 Task: Add Kashi Berry Fruitful Organic Promise Cereal to the cart.
Action: Mouse moved to (987, 358)
Screenshot: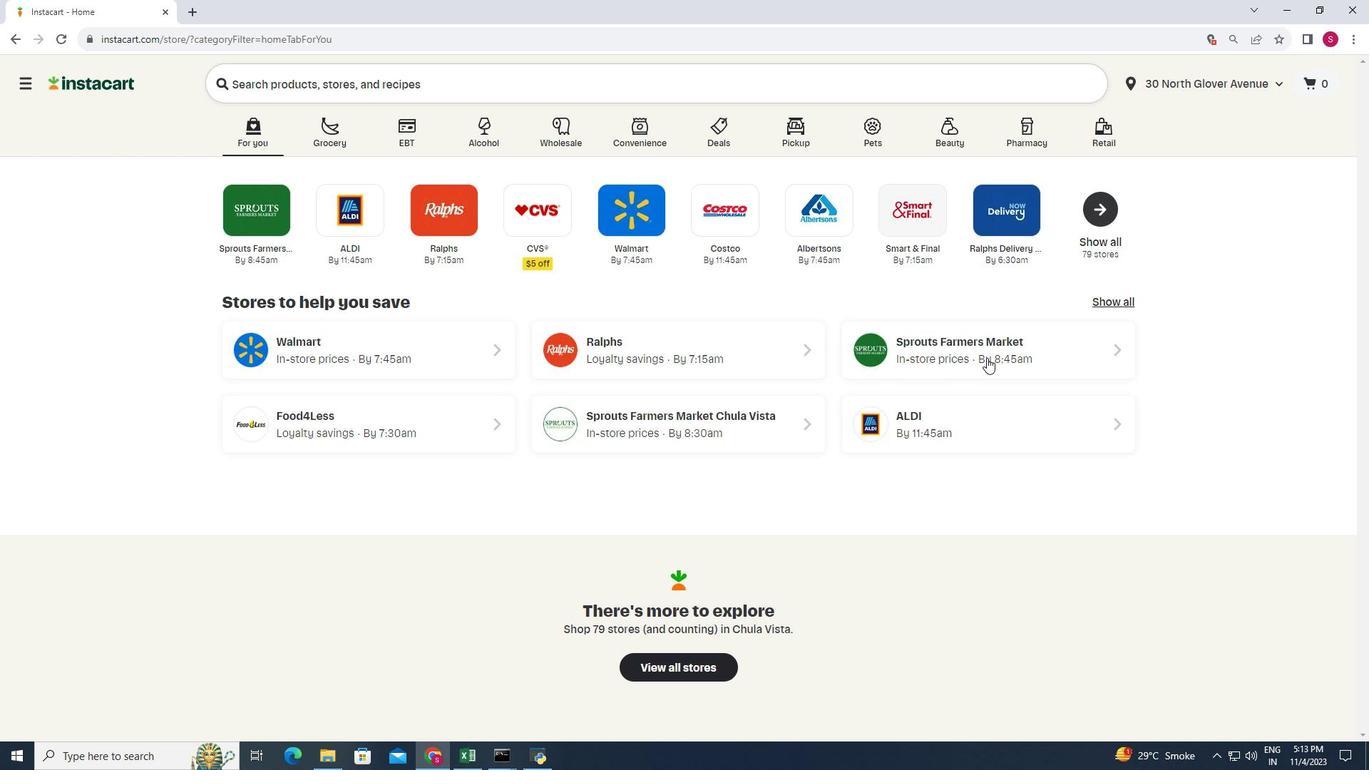 
Action: Mouse pressed left at (987, 358)
Screenshot: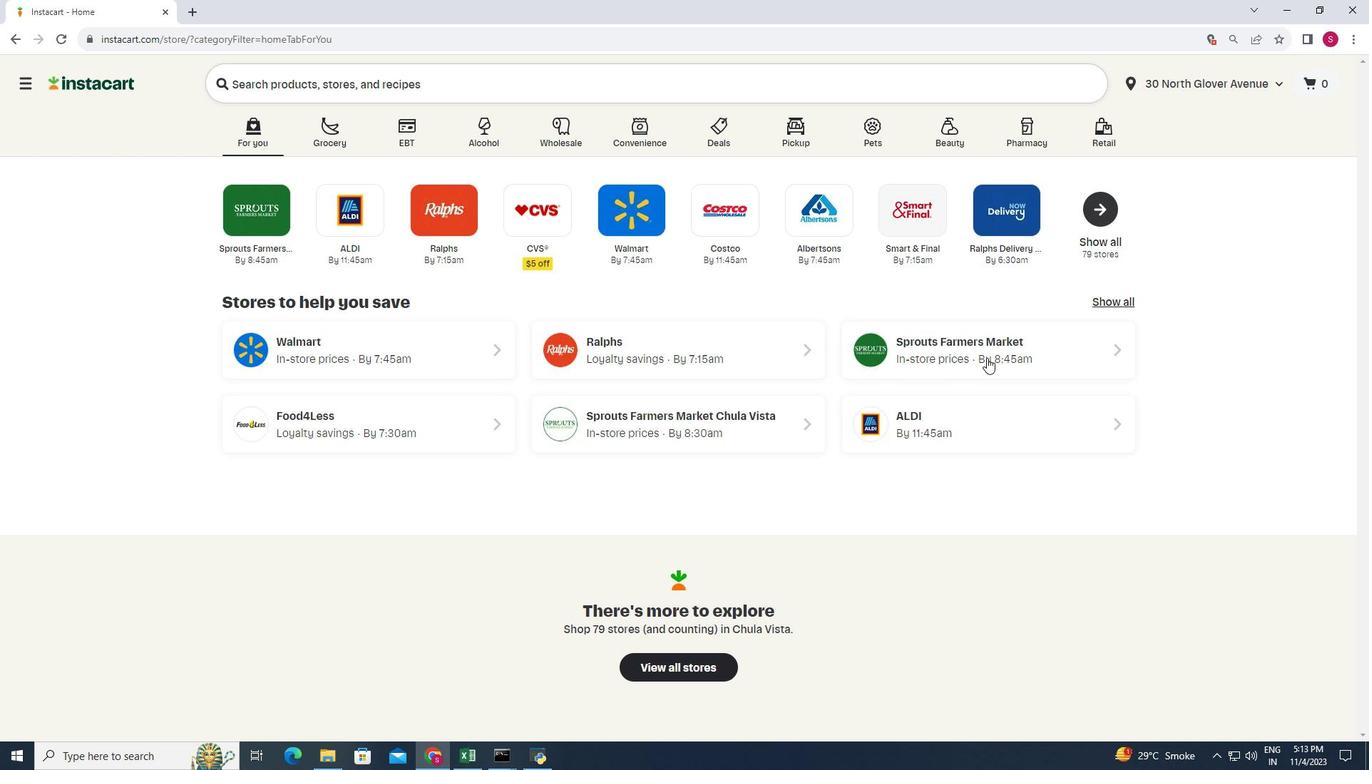 
Action: Mouse moved to (59, 407)
Screenshot: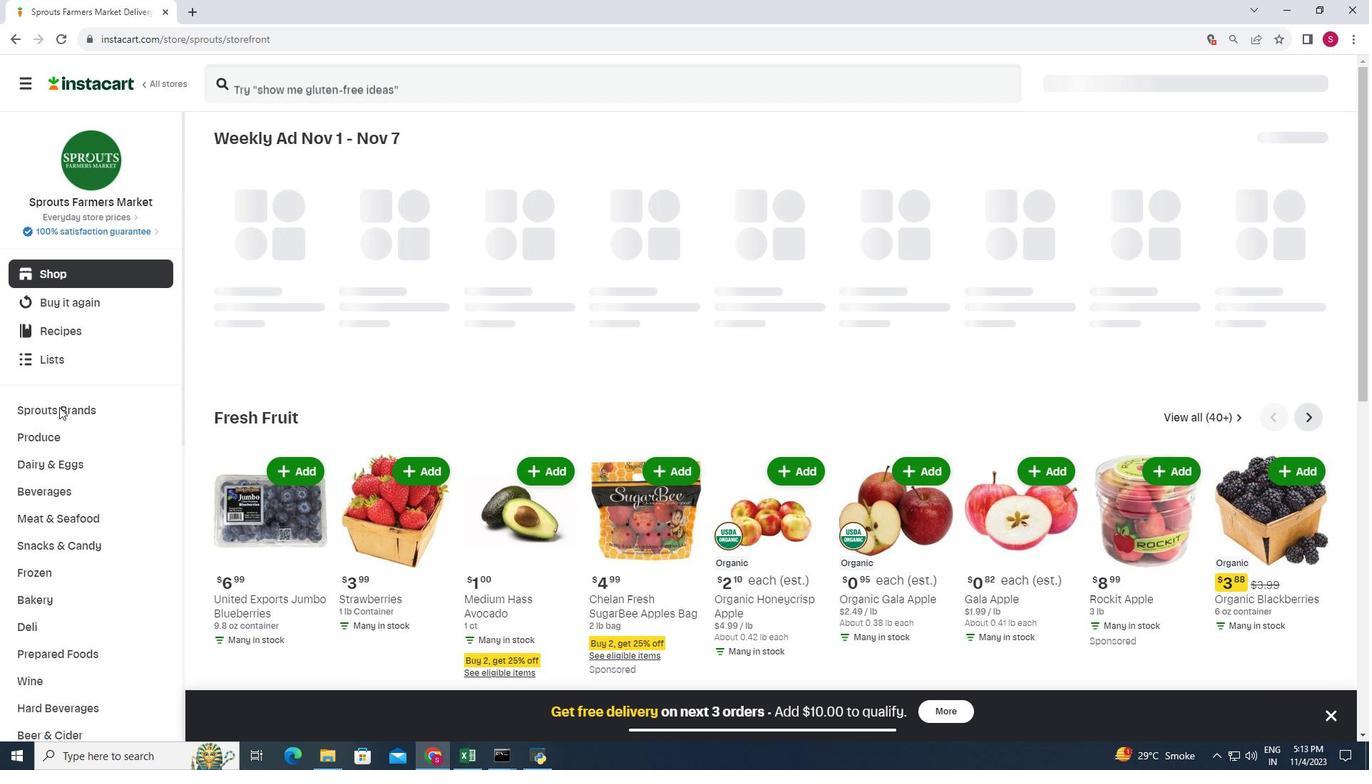 
Action: Mouse scrolled (59, 406) with delta (0, 0)
Screenshot: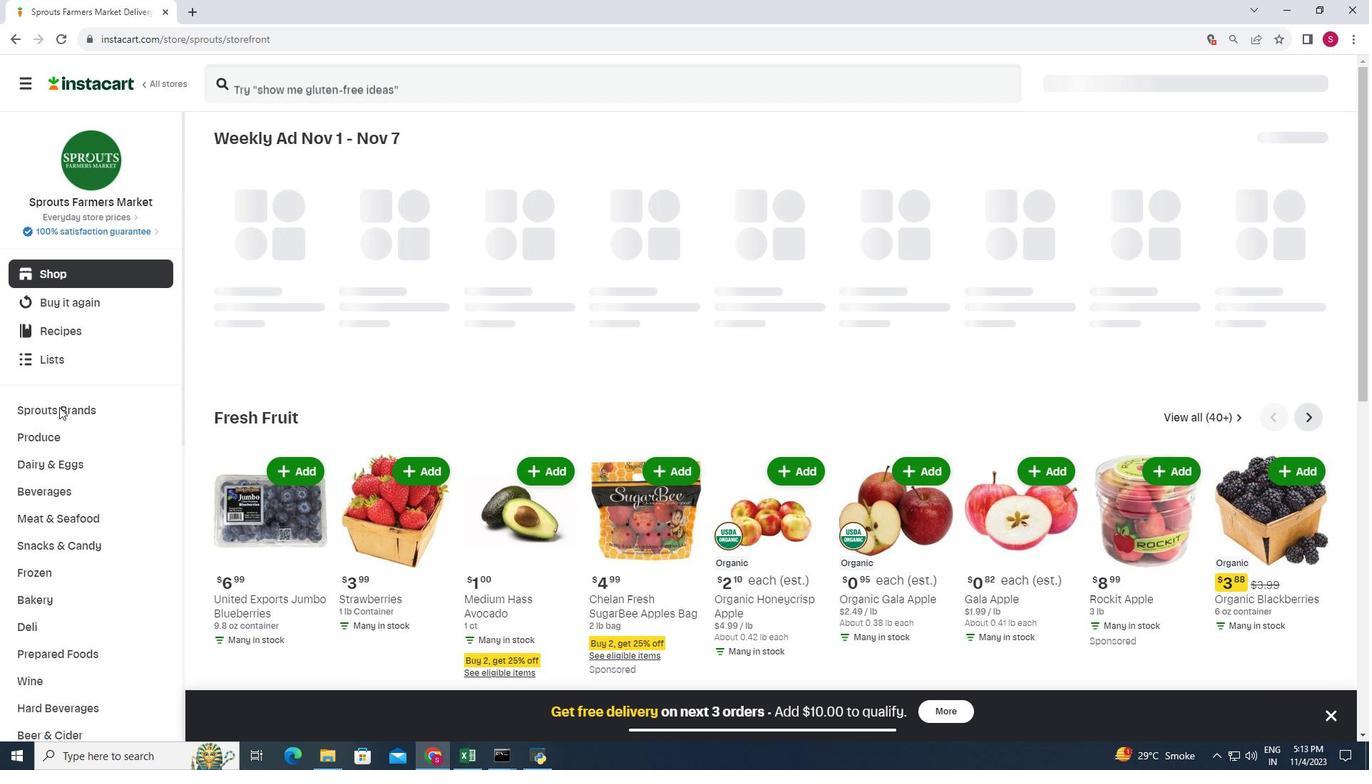 
Action: Mouse moved to (72, 400)
Screenshot: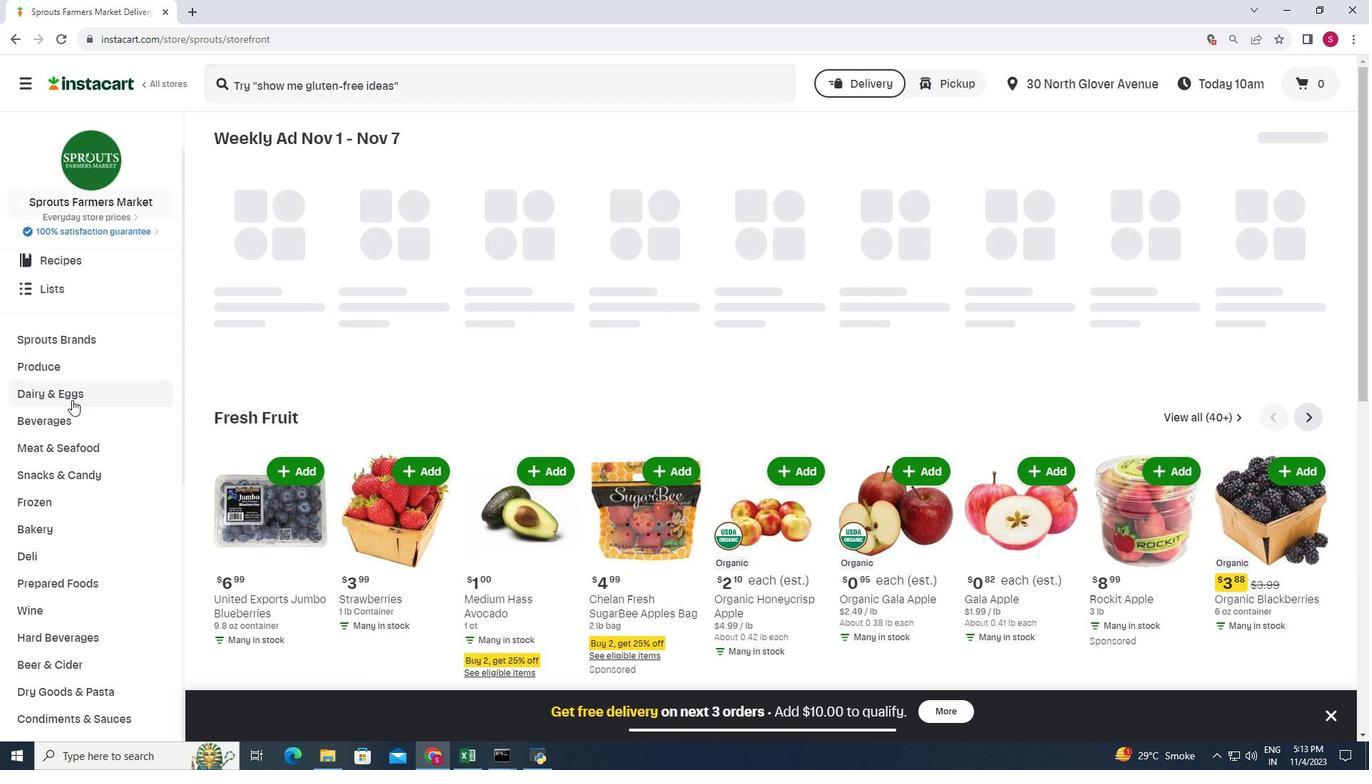
Action: Mouse scrolled (72, 399) with delta (0, 0)
Screenshot: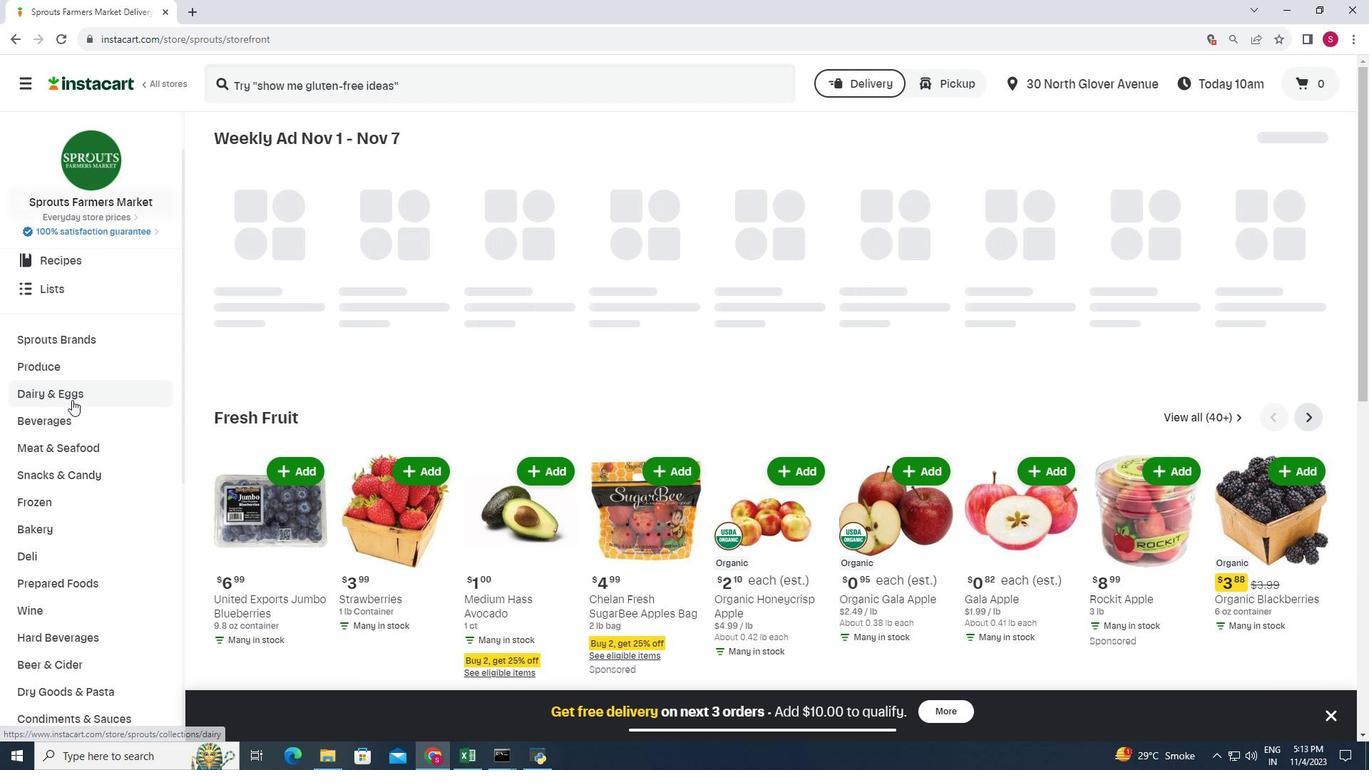 
Action: Mouse moved to (77, 398)
Screenshot: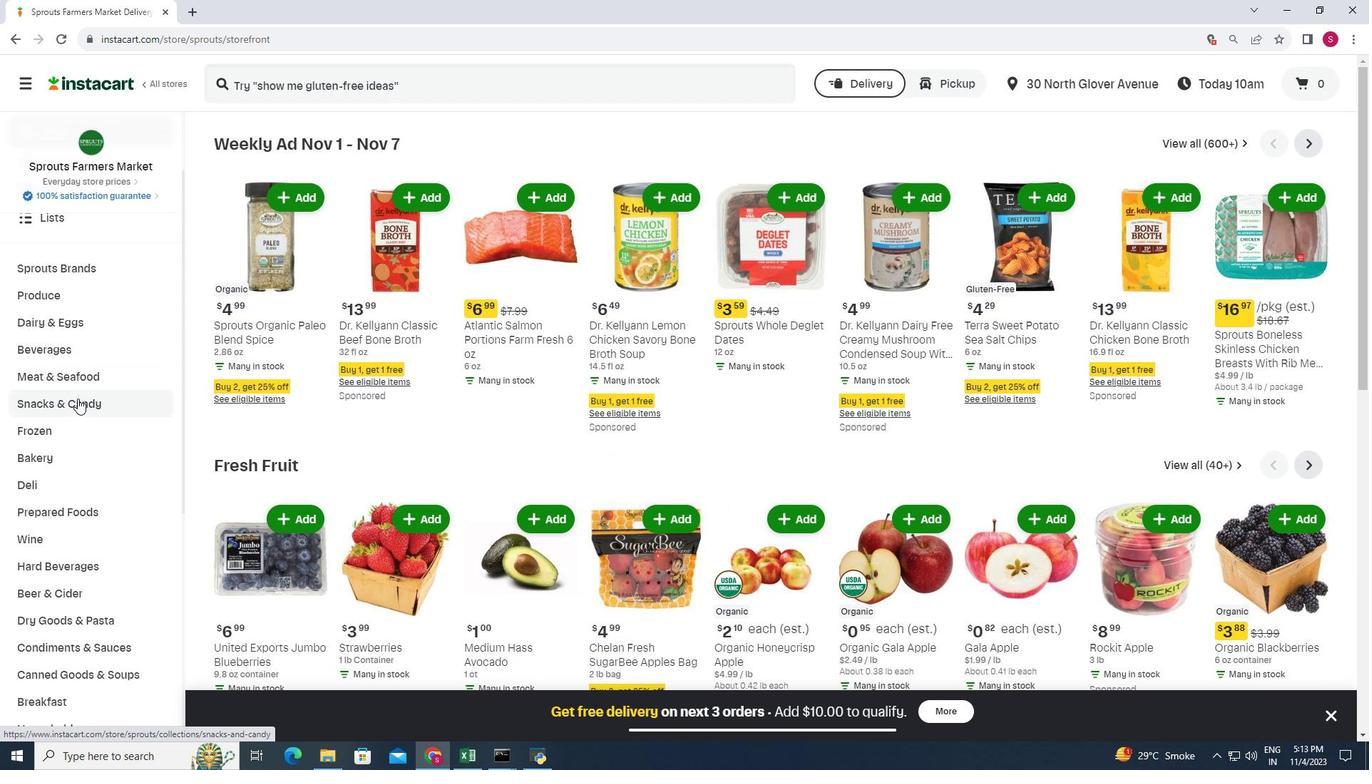 
Action: Mouse scrolled (77, 397) with delta (0, 0)
Screenshot: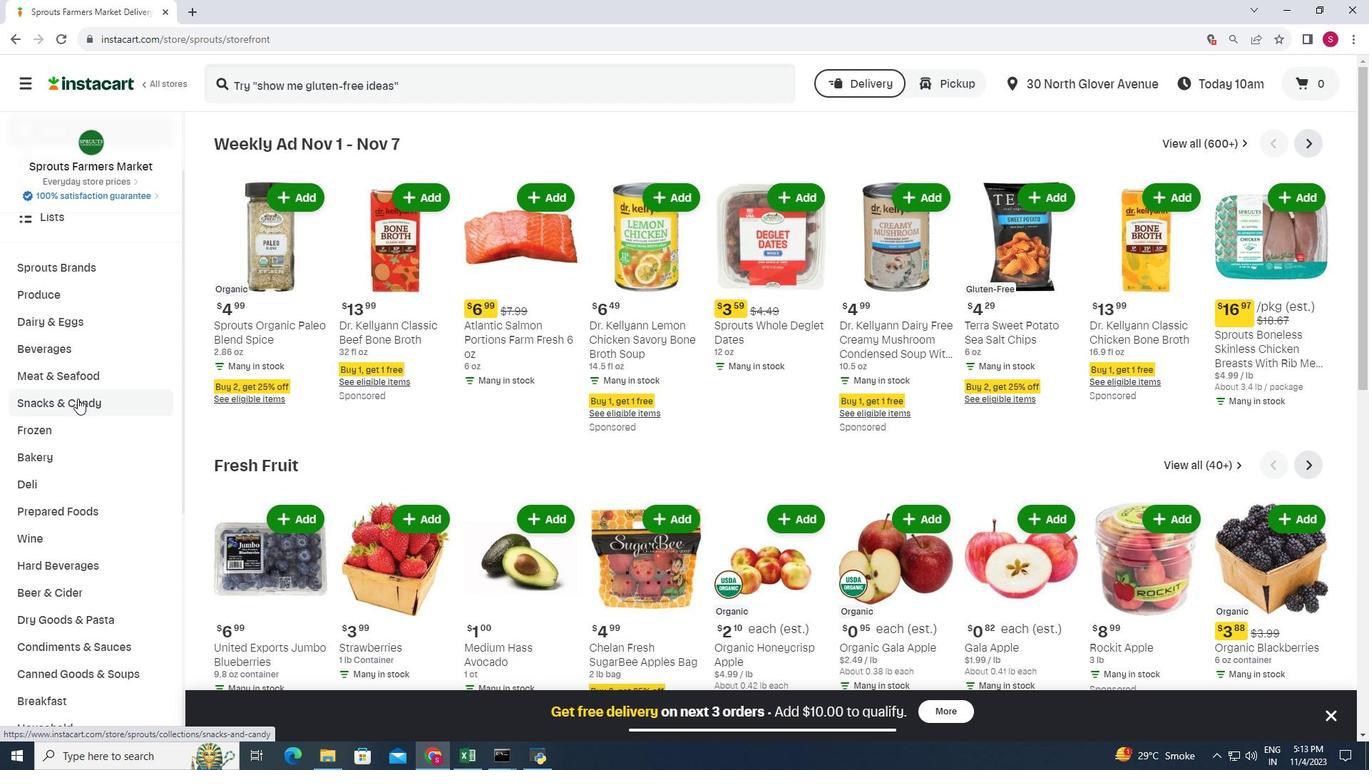 
Action: Mouse moved to (85, 399)
Screenshot: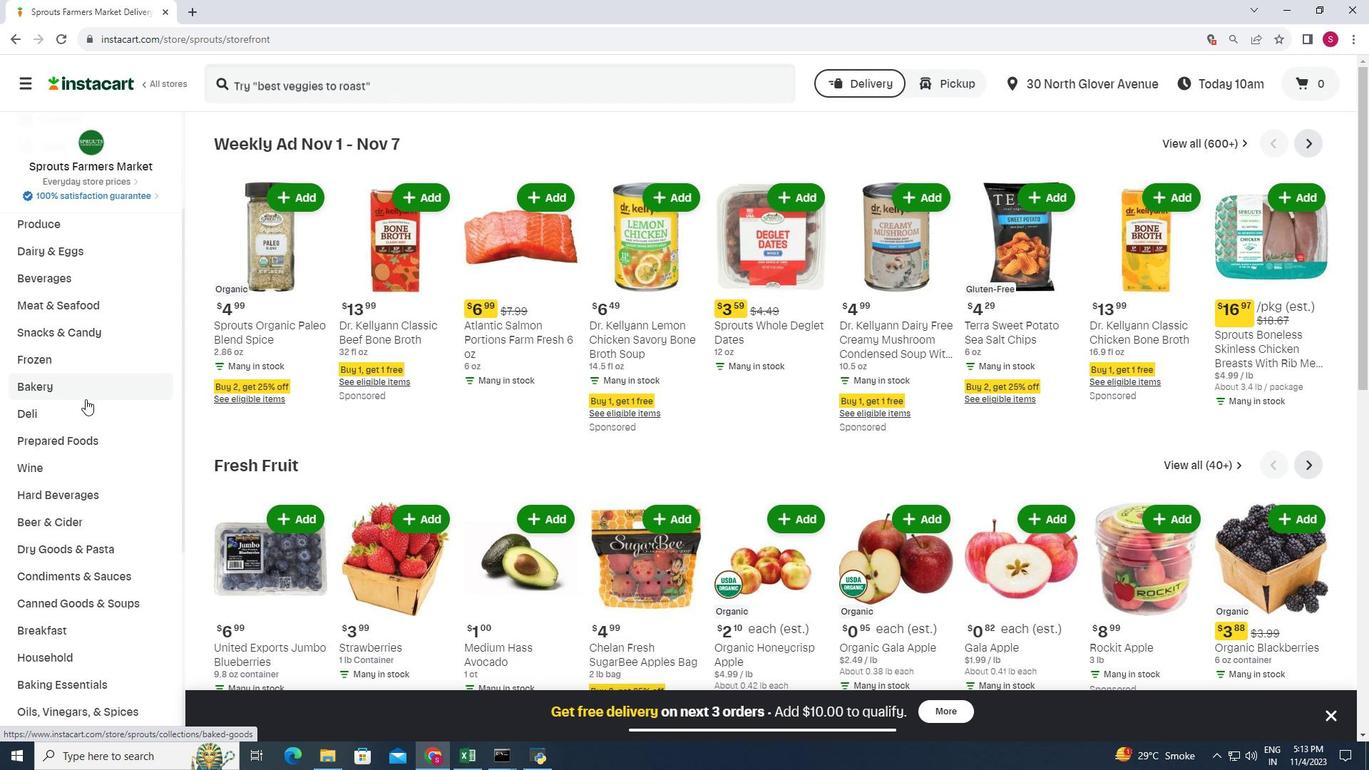 
Action: Mouse scrolled (85, 398) with delta (0, 0)
Screenshot: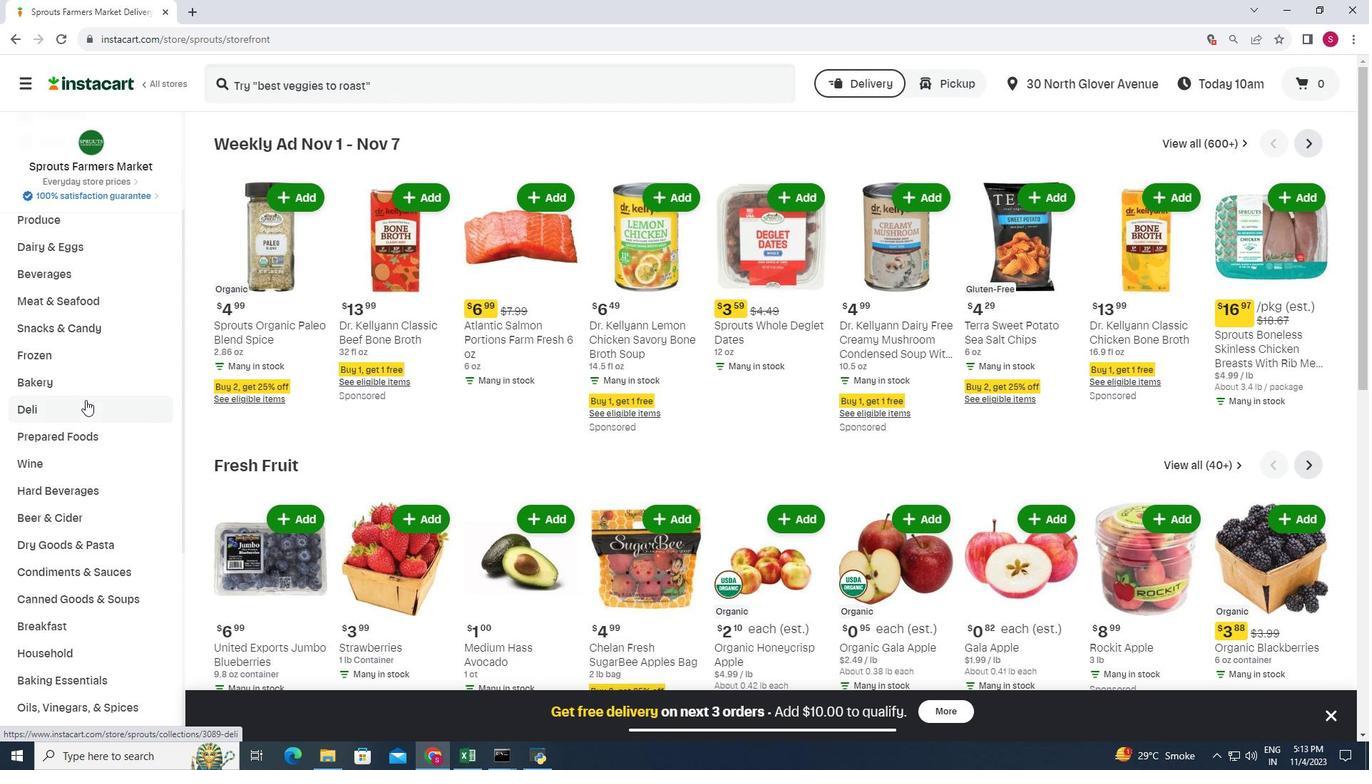 
Action: Mouse moved to (85, 400)
Screenshot: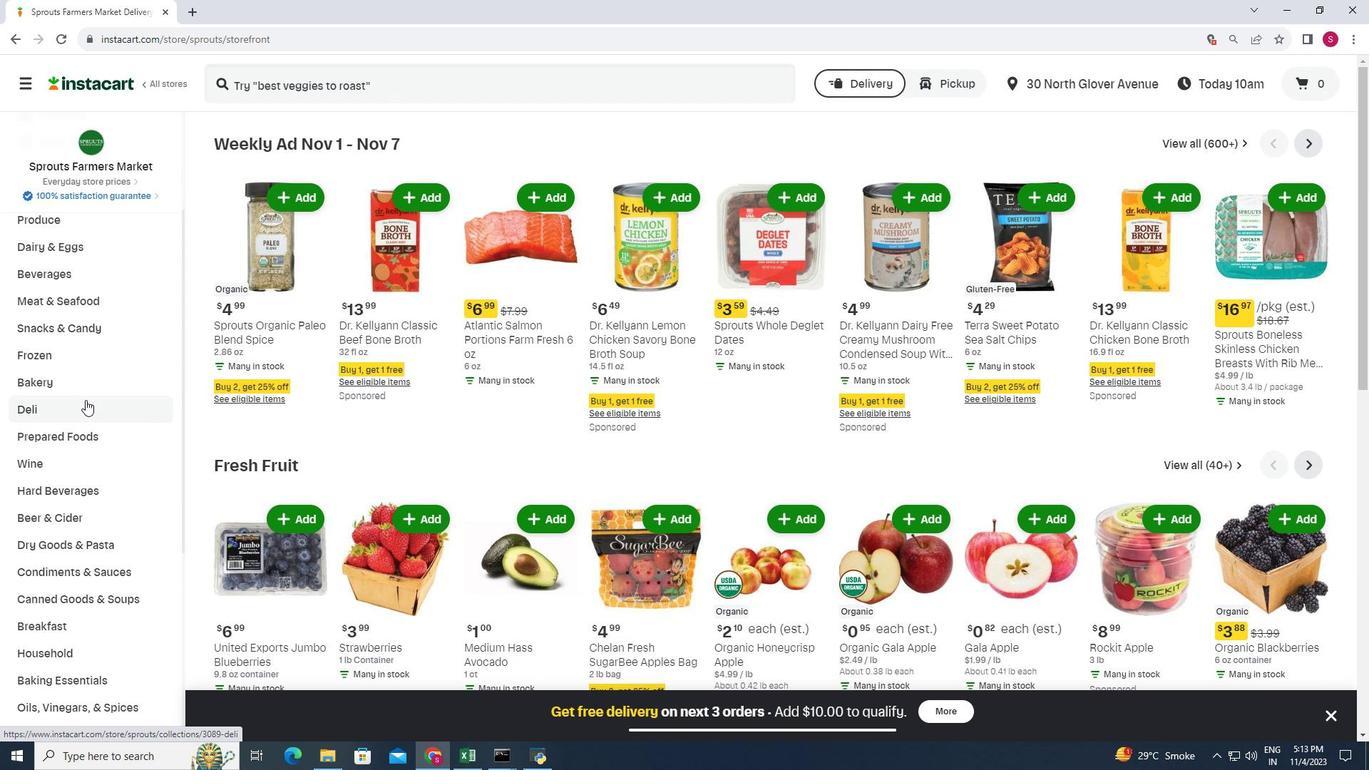 
Action: Mouse scrolled (85, 399) with delta (0, 0)
Screenshot: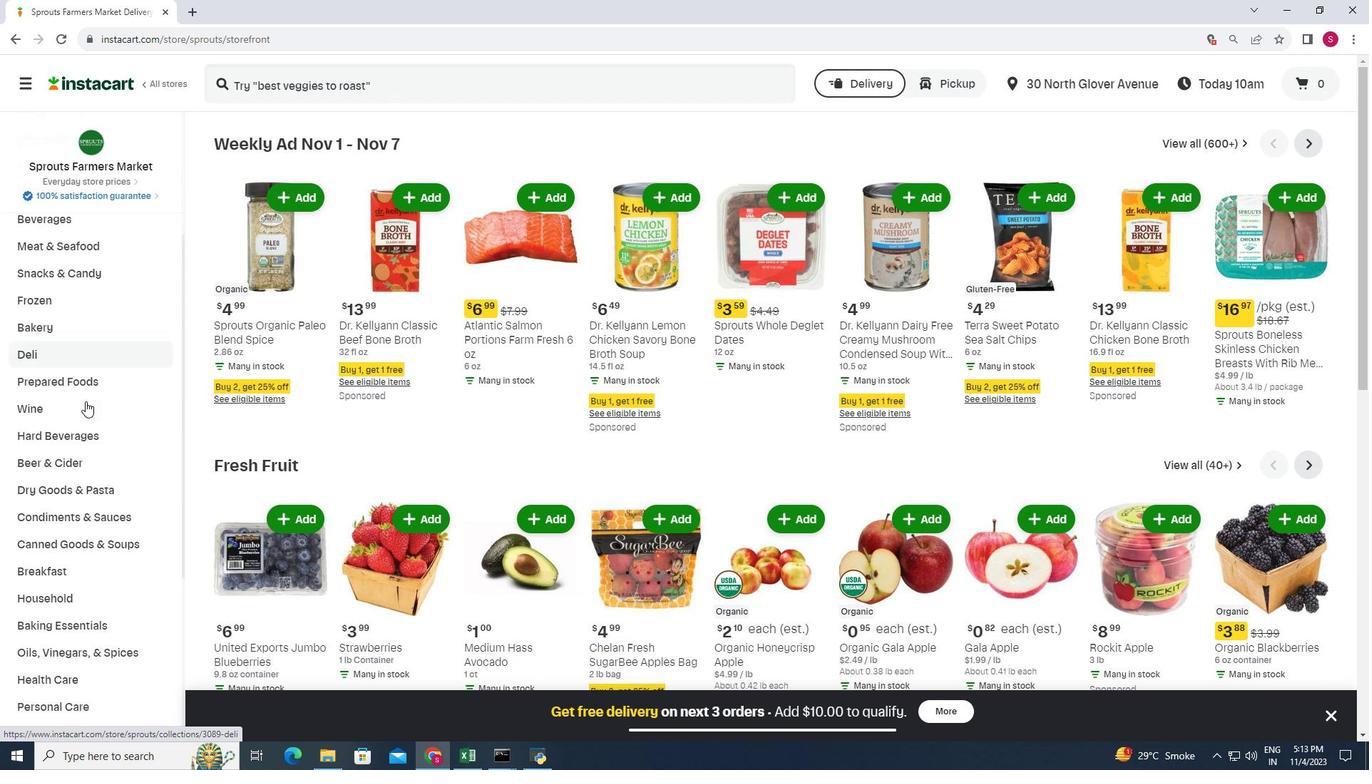 
Action: Mouse moved to (83, 483)
Screenshot: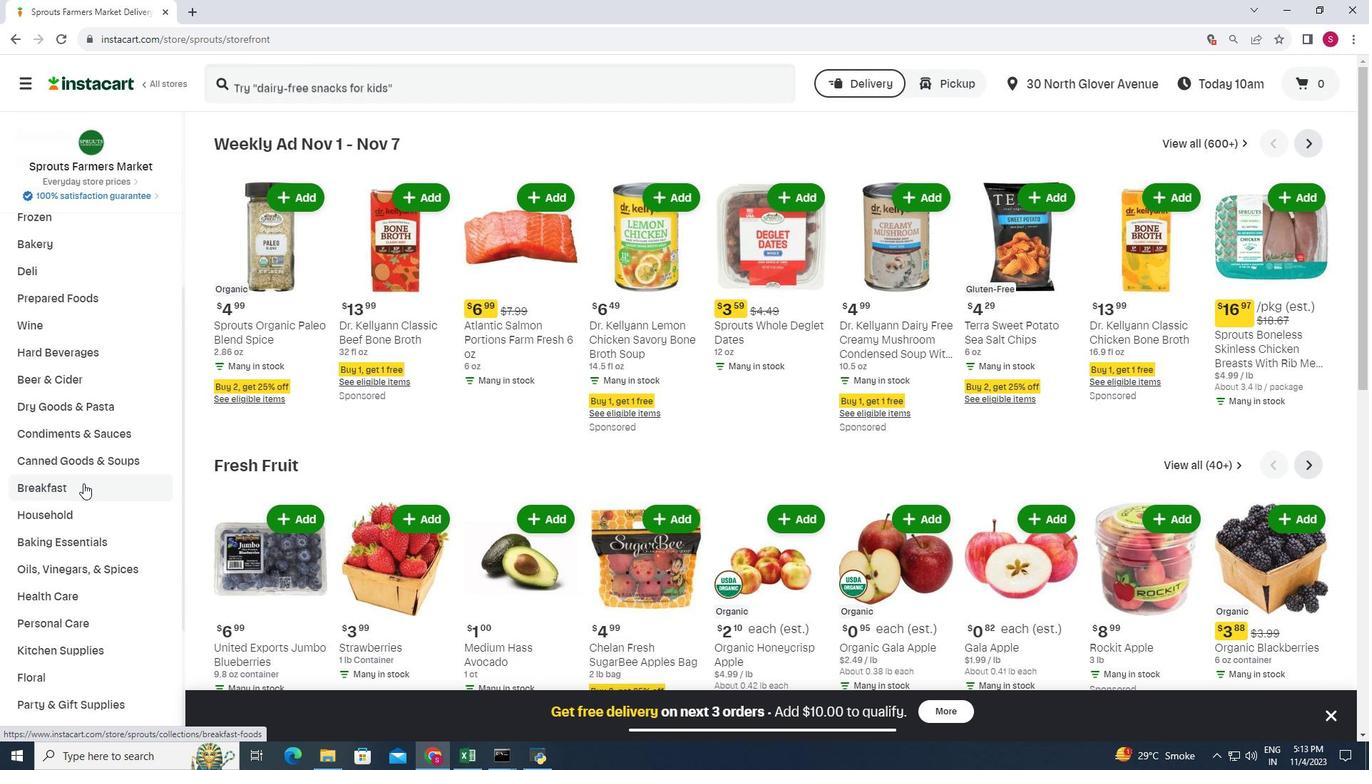 
Action: Mouse pressed left at (83, 483)
Screenshot: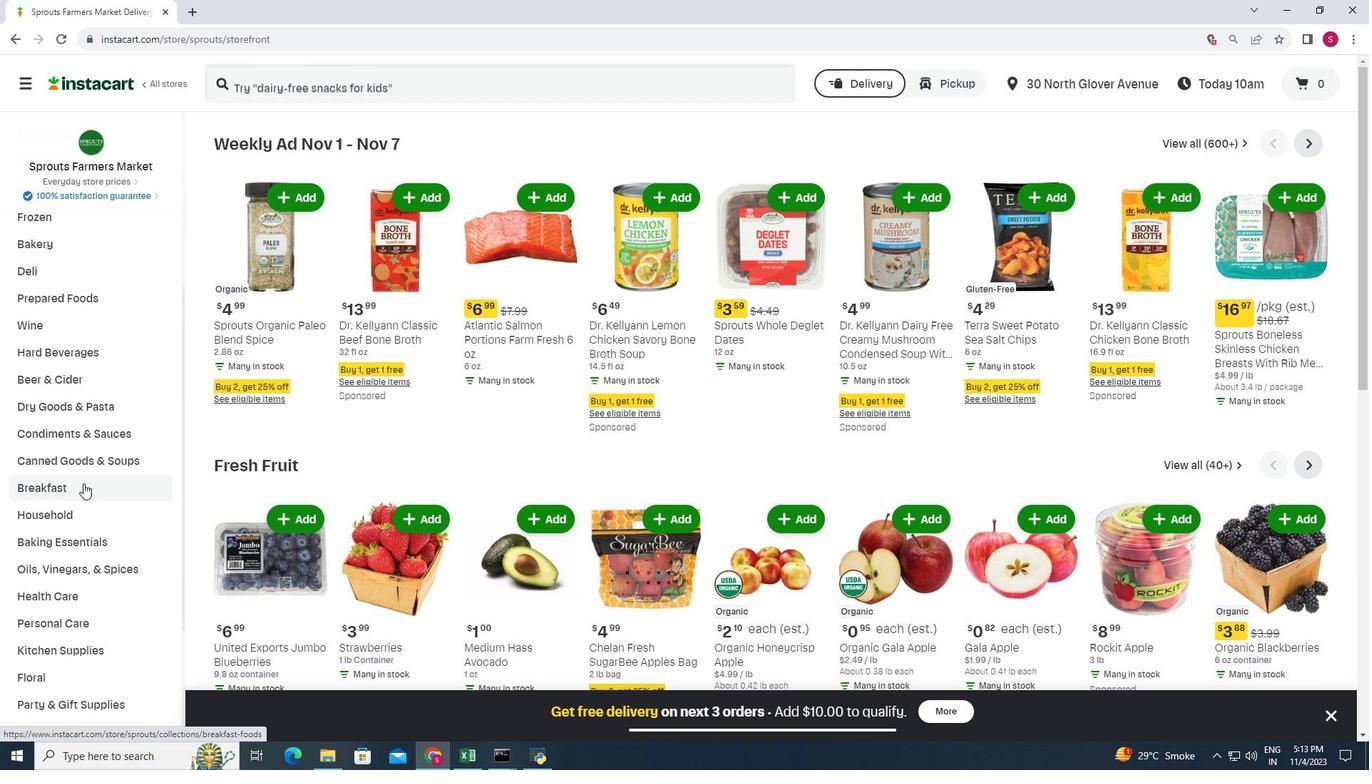 
Action: Mouse moved to (940, 173)
Screenshot: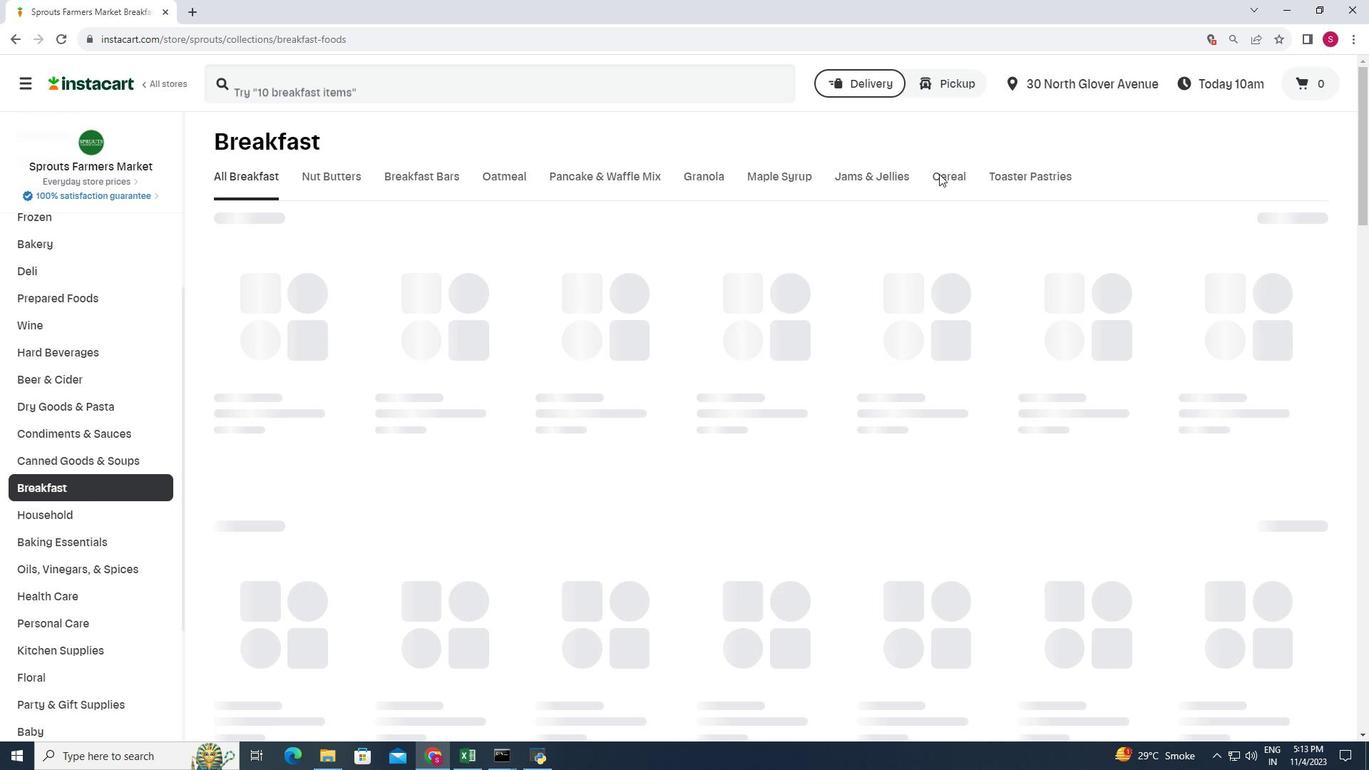 
Action: Mouse pressed left at (940, 173)
Screenshot: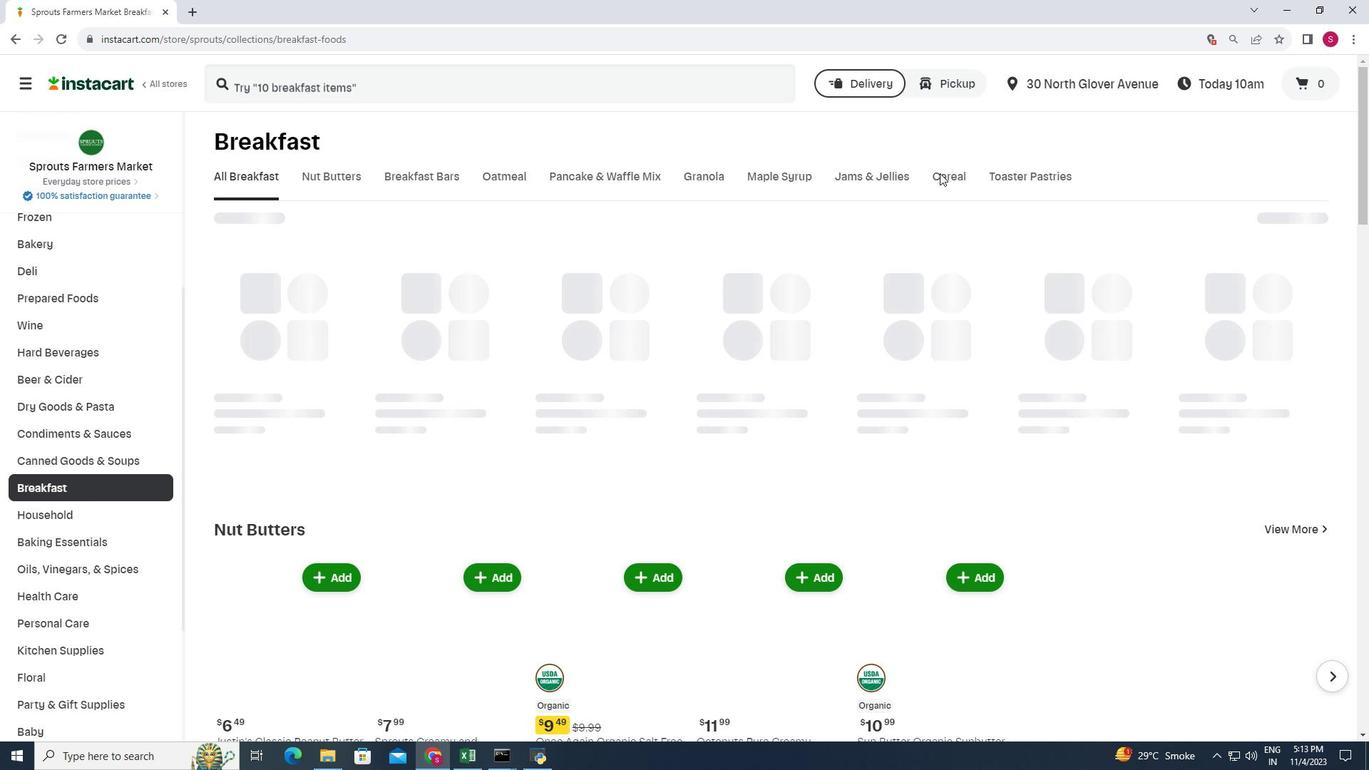 
Action: Mouse moved to (661, 227)
Screenshot: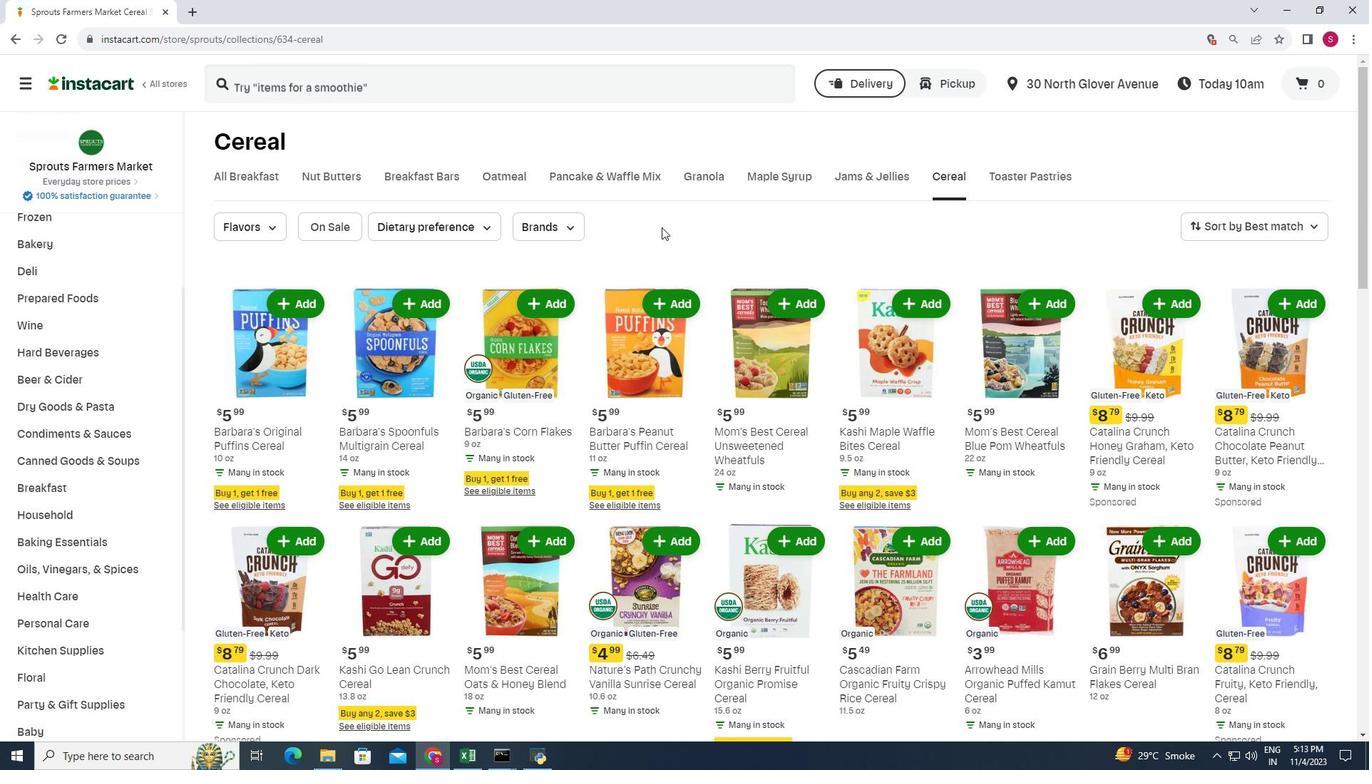 
Action: Mouse scrolled (661, 226) with delta (0, 0)
Screenshot: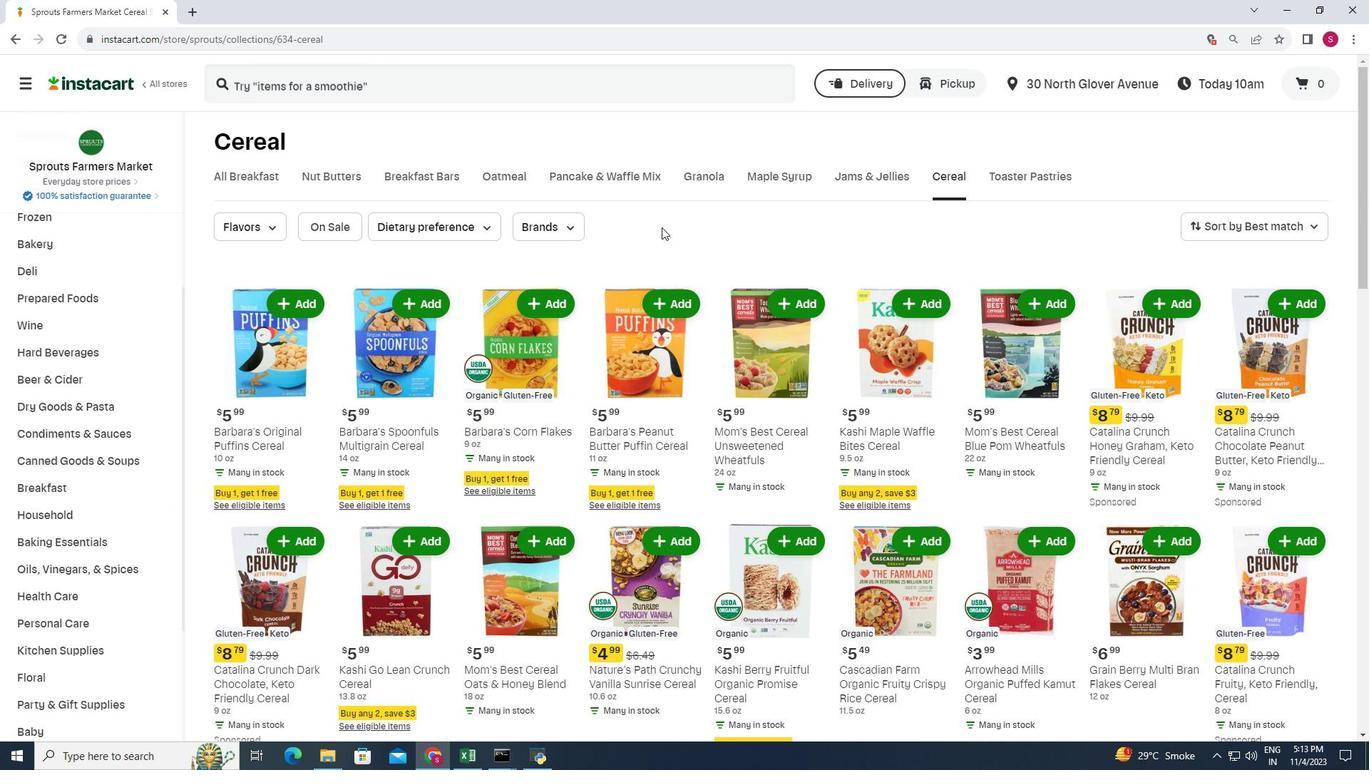 
Action: Mouse moved to (662, 228)
Screenshot: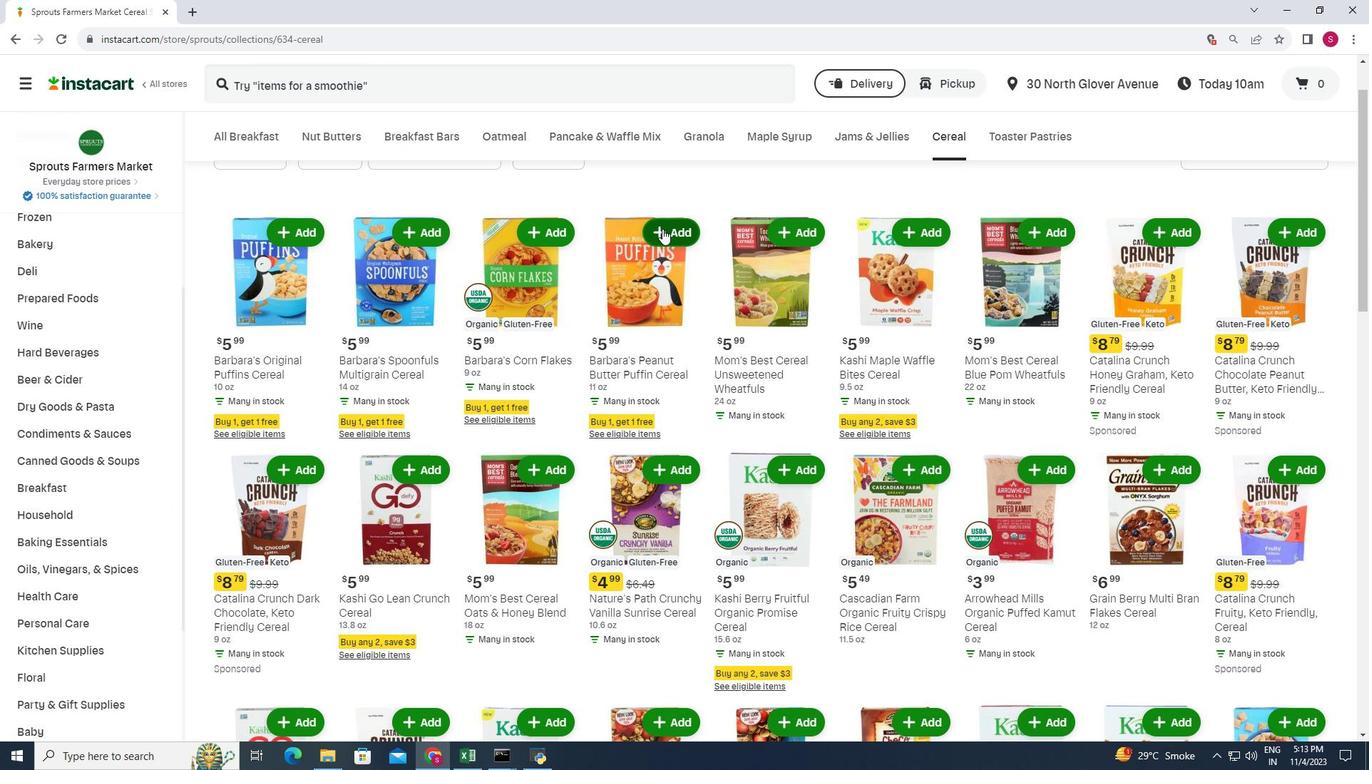 
Action: Mouse scrolled (662, 228) with delta (0, 0)
Screenshot: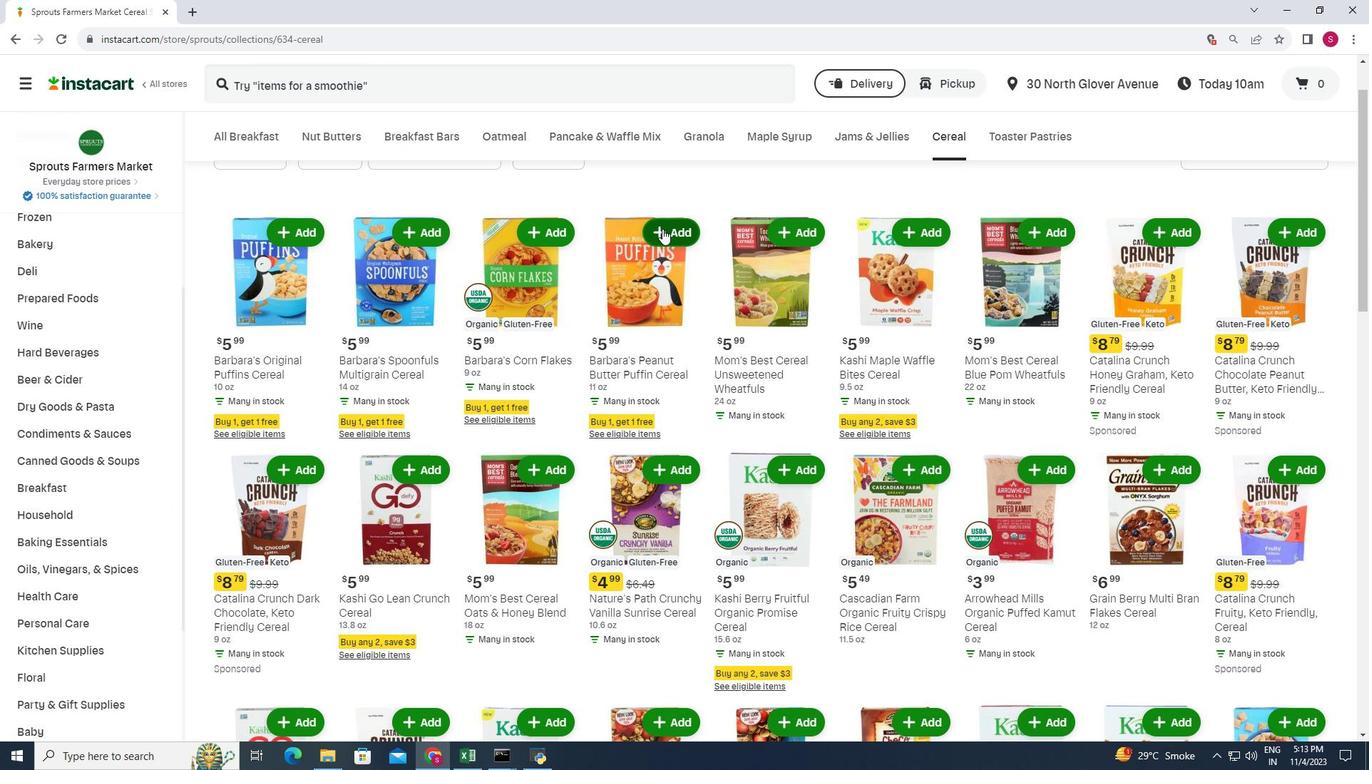
Action: Mouse moved to (701, 241)
Screenshot: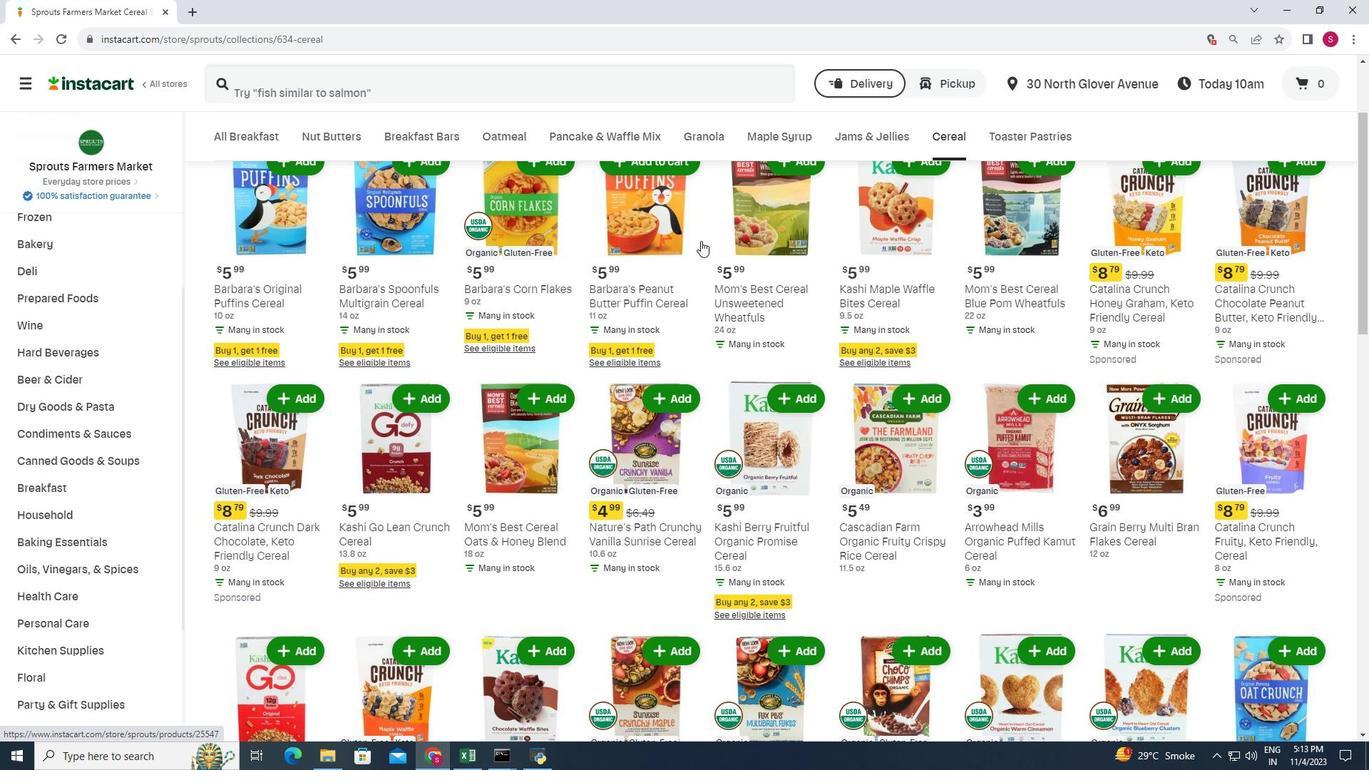 
Action: Mouse scrolled (701, 240) with delta (0, 0)
Screenshot: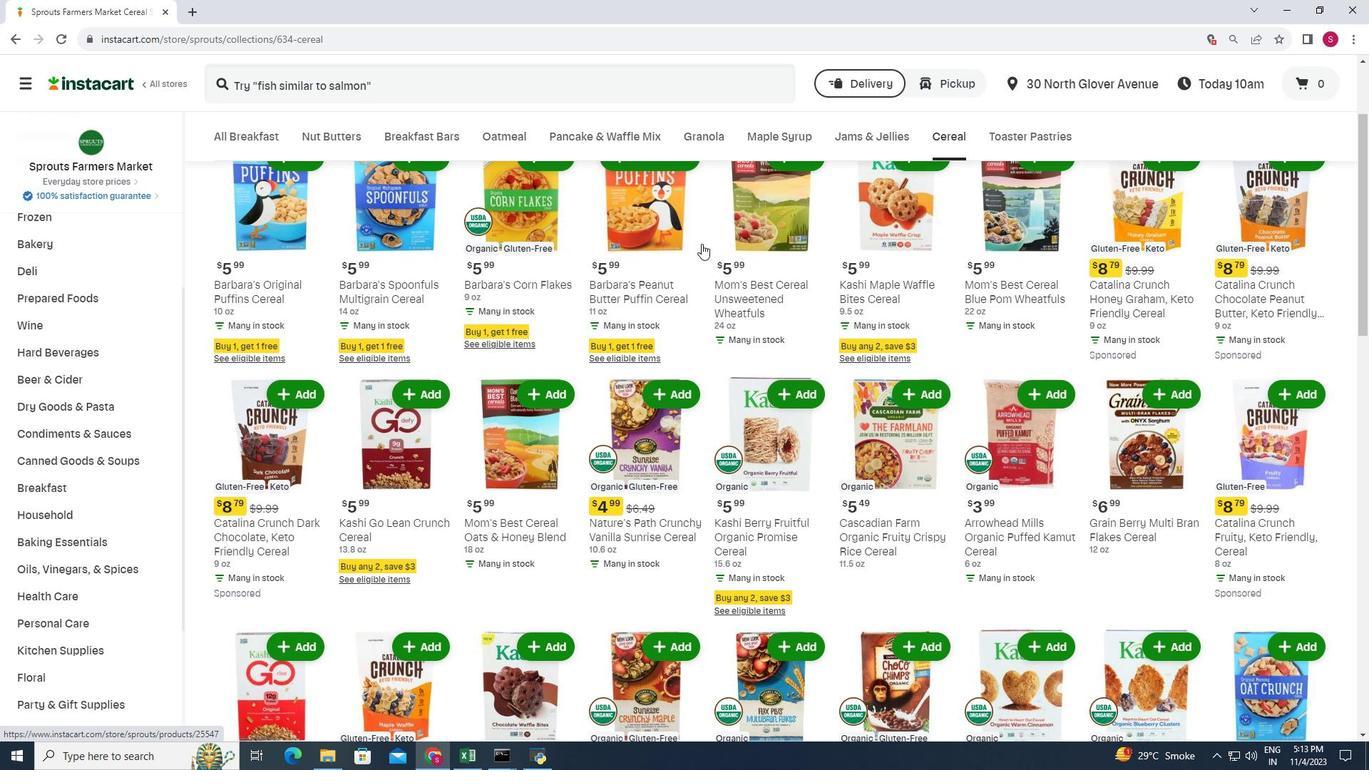 
Action: Mouse moved to (704, 244)
Screenshot: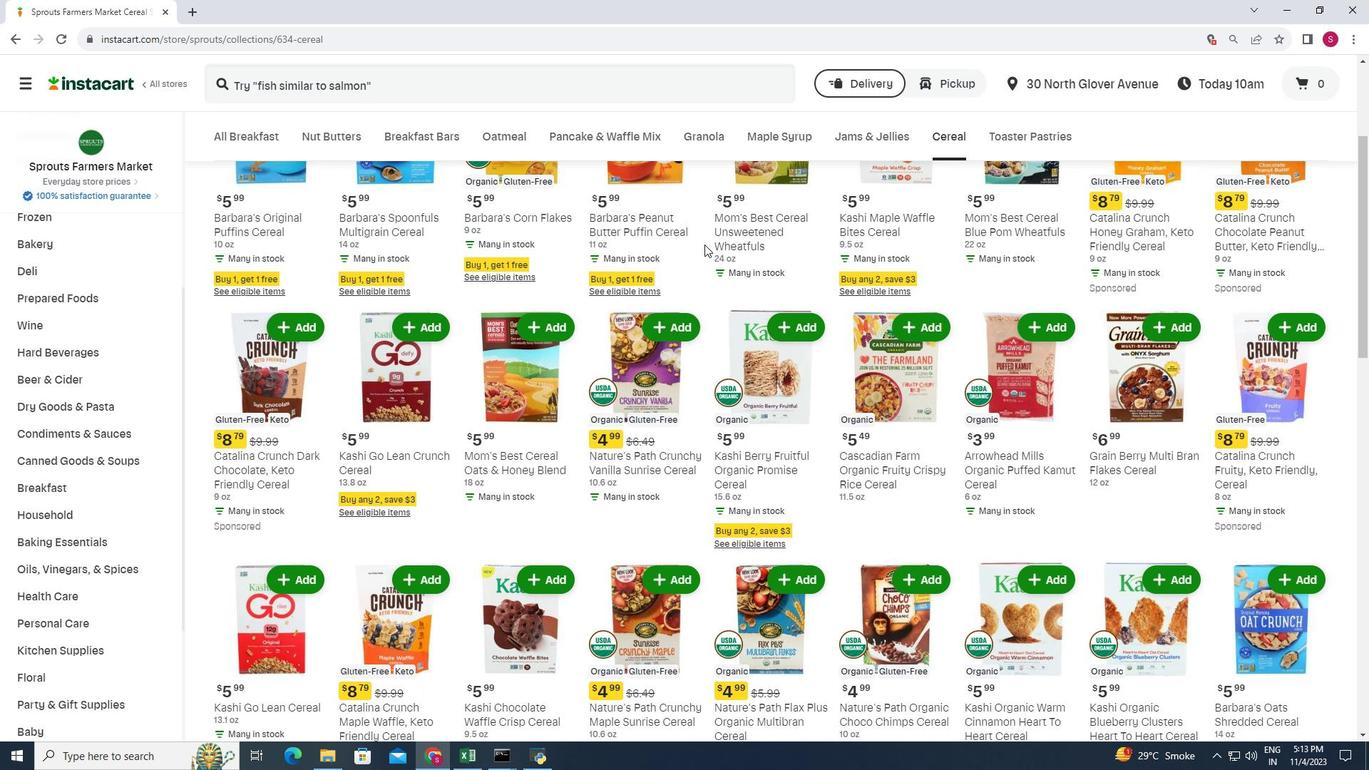 
Action: Mouse scrolled (704, 243) with delta (0, 0)
Screenshot: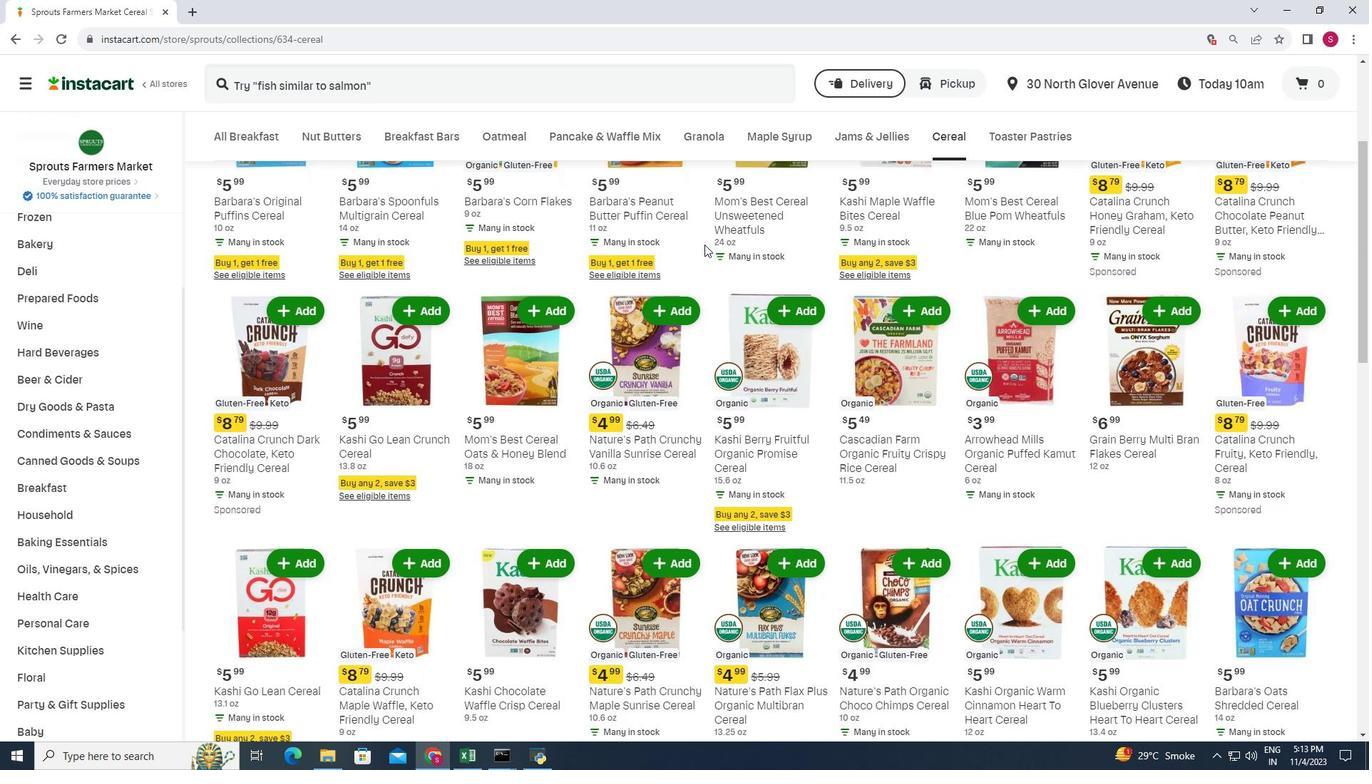
Action: Mouse moved to (794, 246)
Screenshot: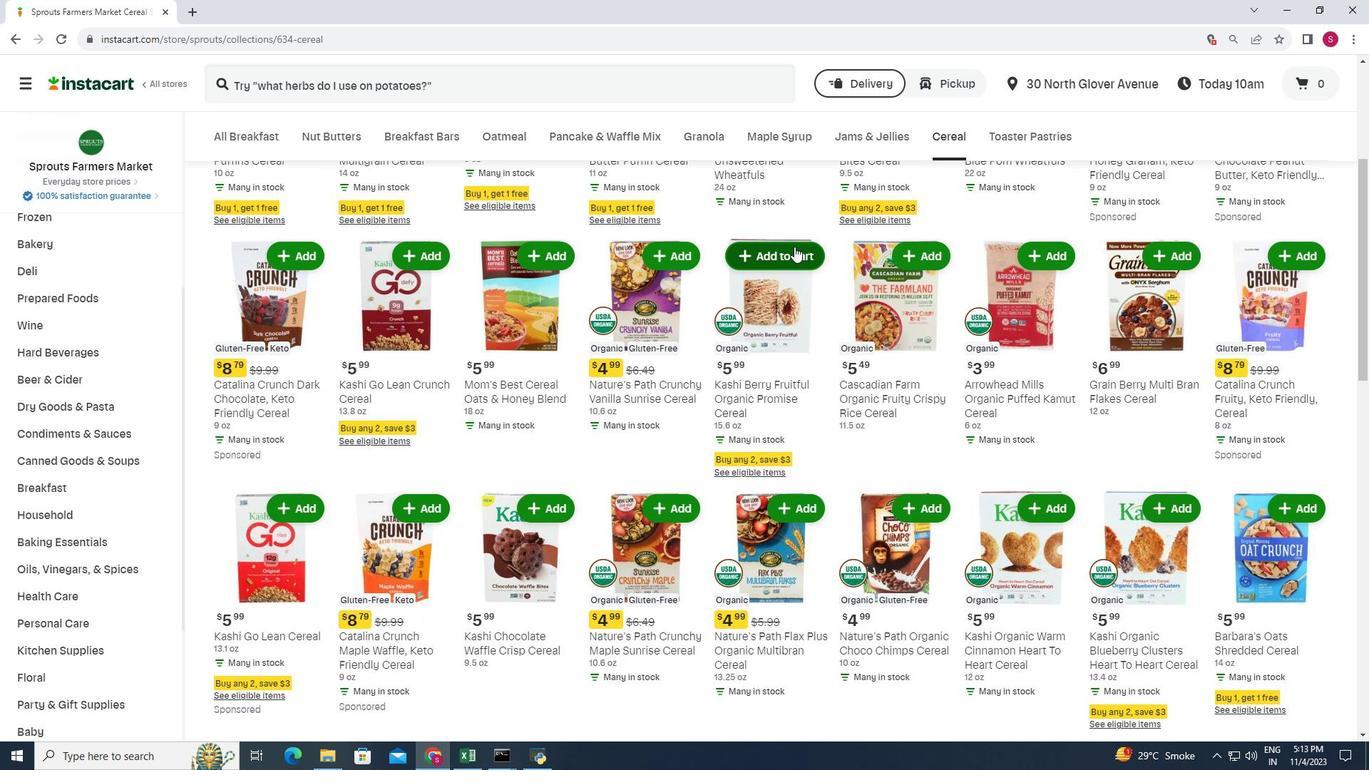 
Action: Mouse pressed left at (794, 246)
Screenshot: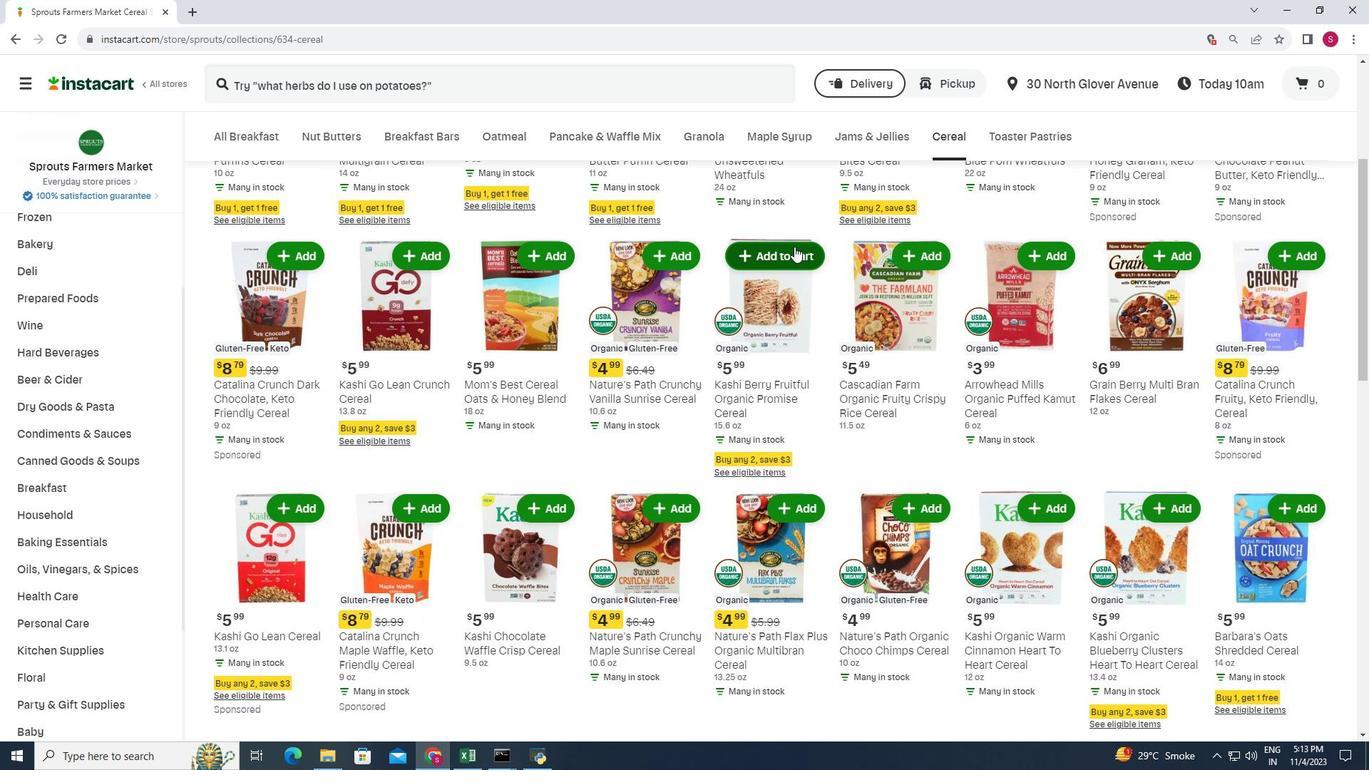 
Action: Mouse moved to (805, 218)
Screenshot: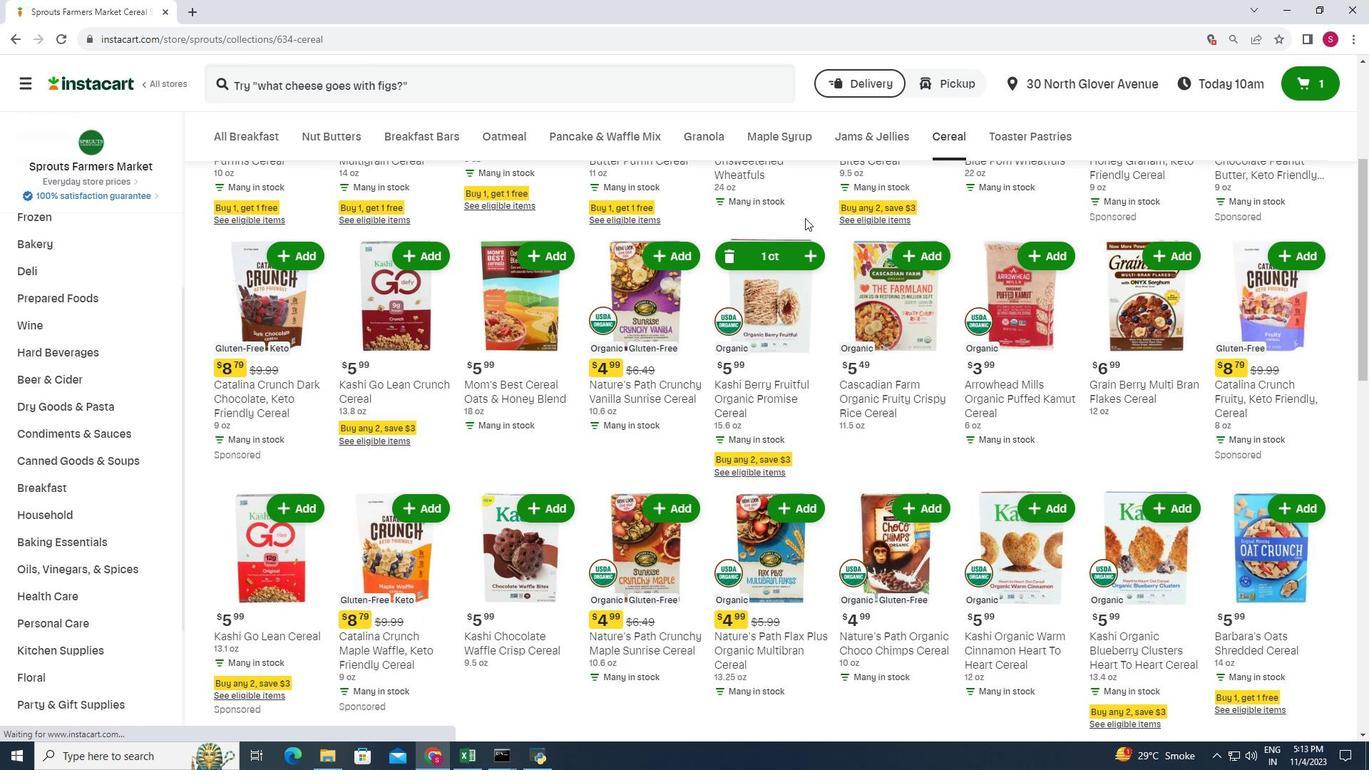 
